 Task: Apply lowercase to text "Action items".
Action: Mouse moved to (368, 171)
Screenshot: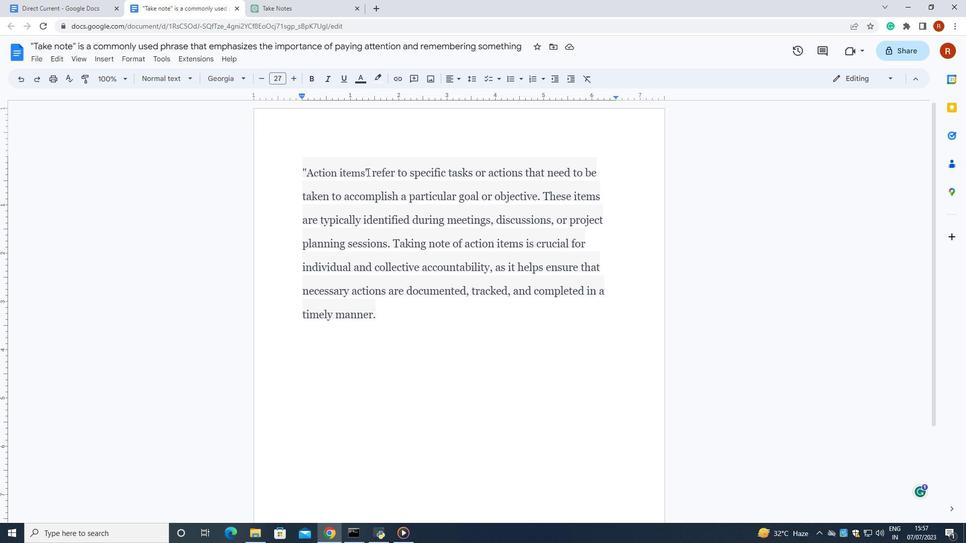 
Action: Mouse pressed left at (368, 171)
Screenshot: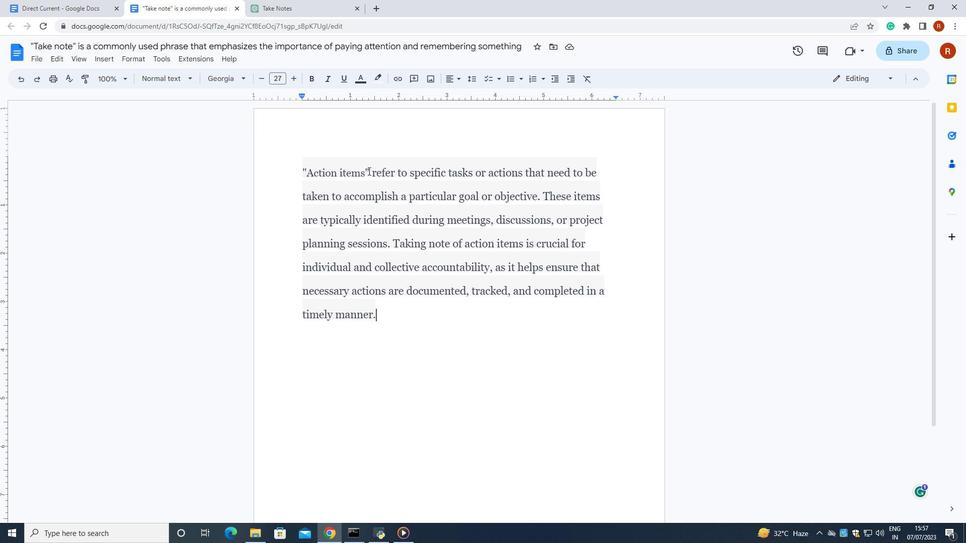 
Action: Mouse moved to (143, 57)
Screenshot: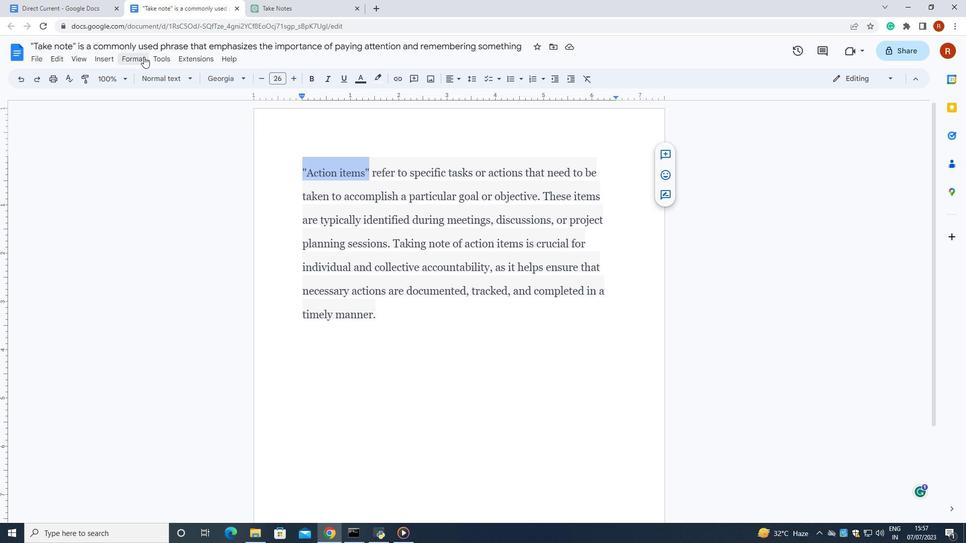 
Action: Mouse pressed left at (143, 57)
Screenshot: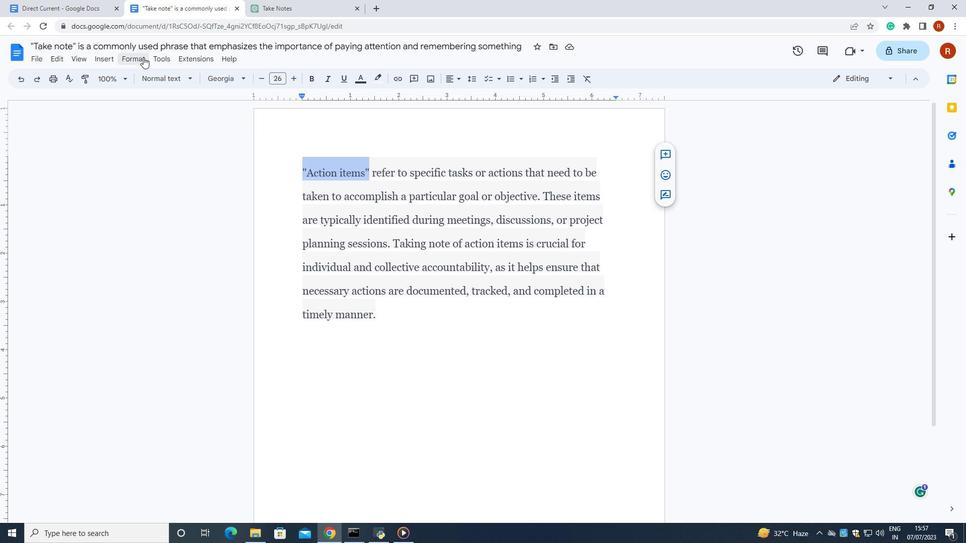
Action: Mouse moved to (435, 204)
Screenshot: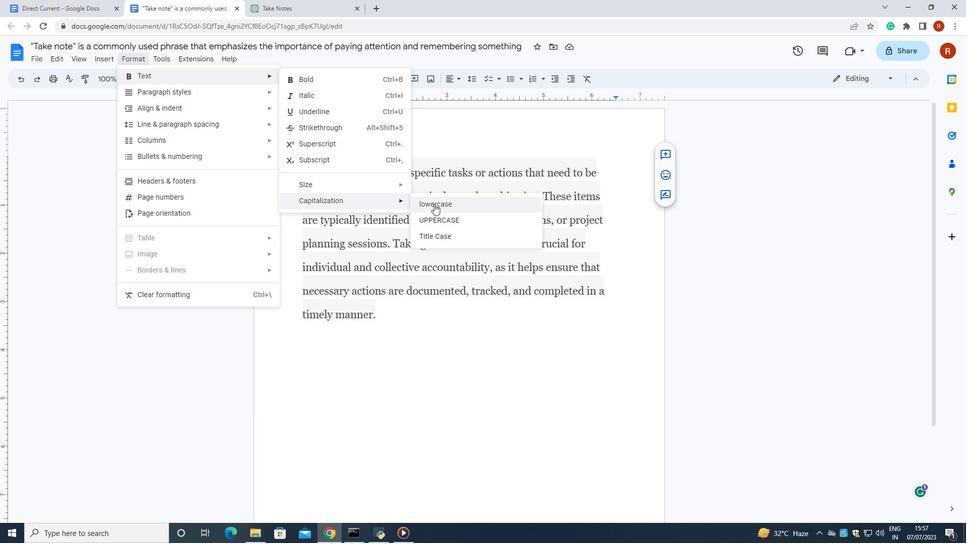 
Action: Mouse pressed left at (435, 204)
Screenshot: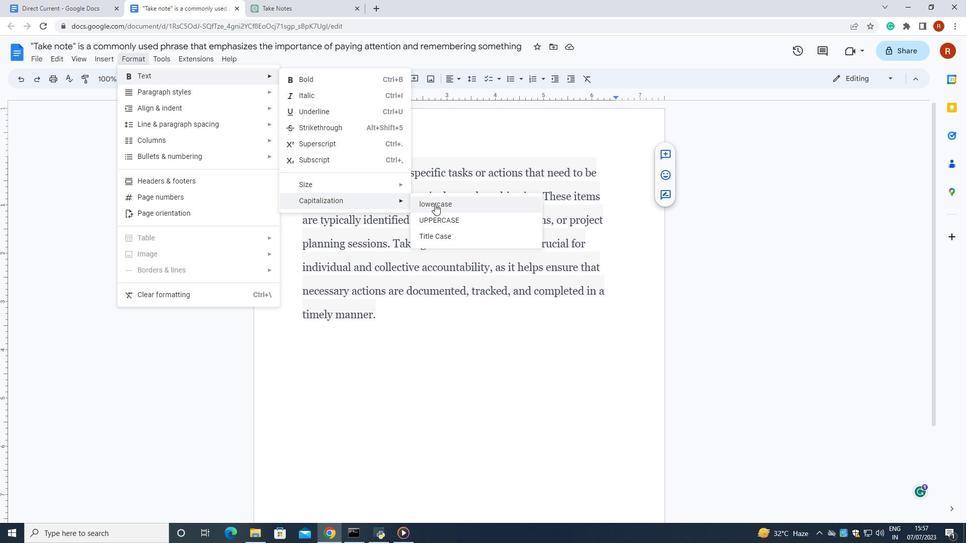 
Action: Mouse moved to (447, 285)
Screenshot: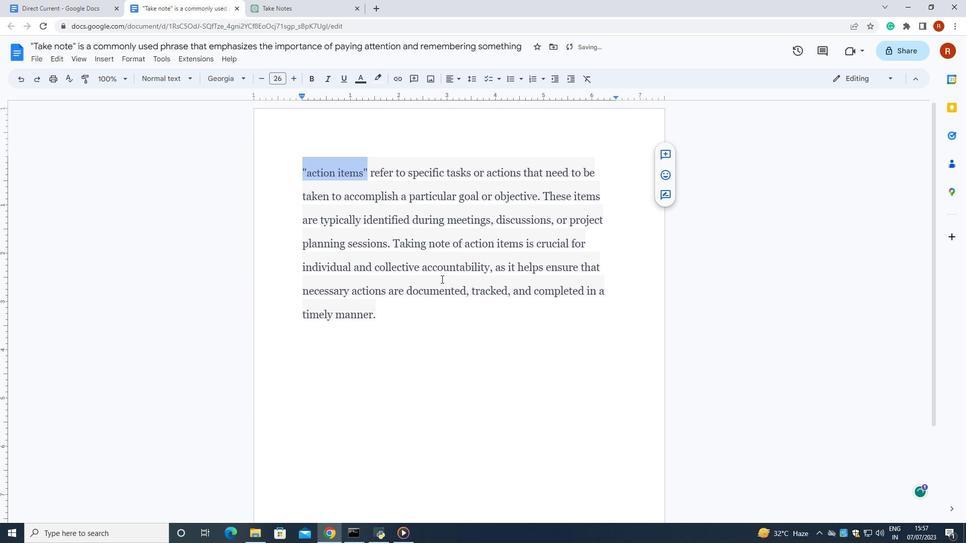 
